 Task: Set the Fax to "011-44-20-12345678" under new customer in creating a New Invoice.
Action: Mouse moved to (190, 25)
Screenshot: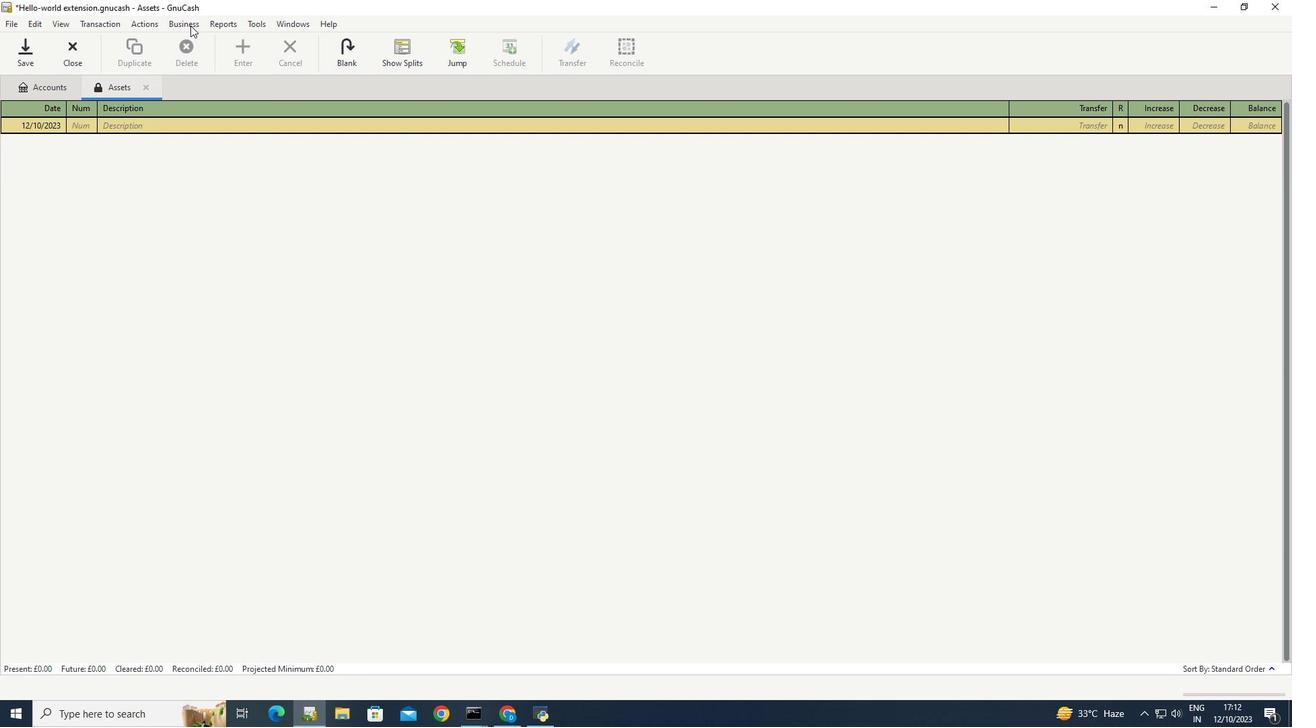 
Action: Mouse pressed left at (190, 25)
Screenshot: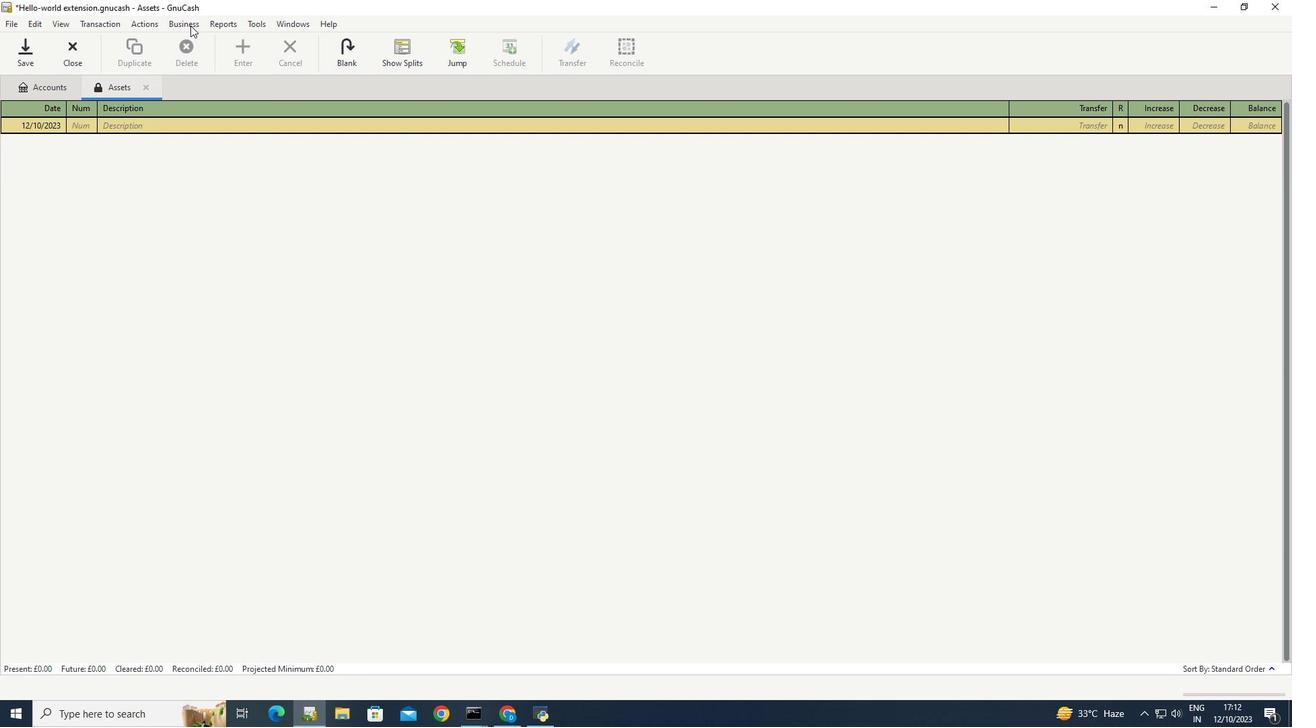 
Action: Mouse moved to (348, 90)
Screenshot: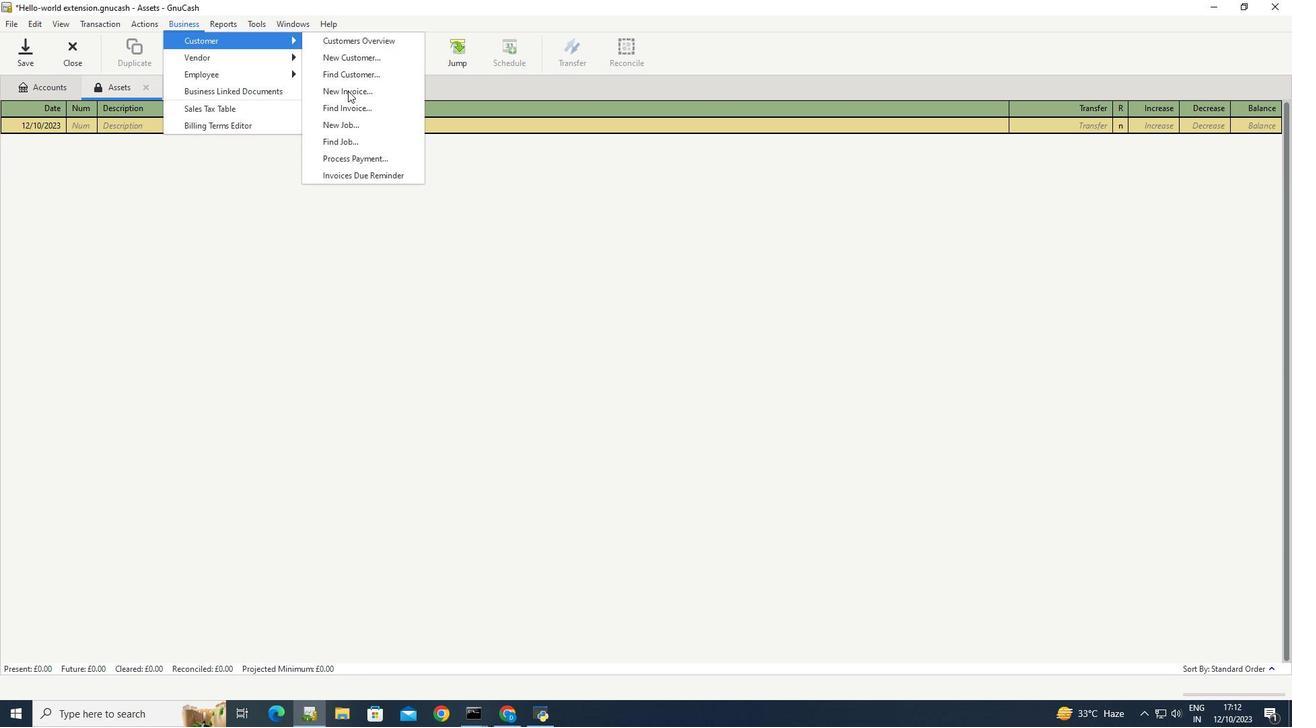 
Action: Mouse pressed left at (348, 90)
Screenshot: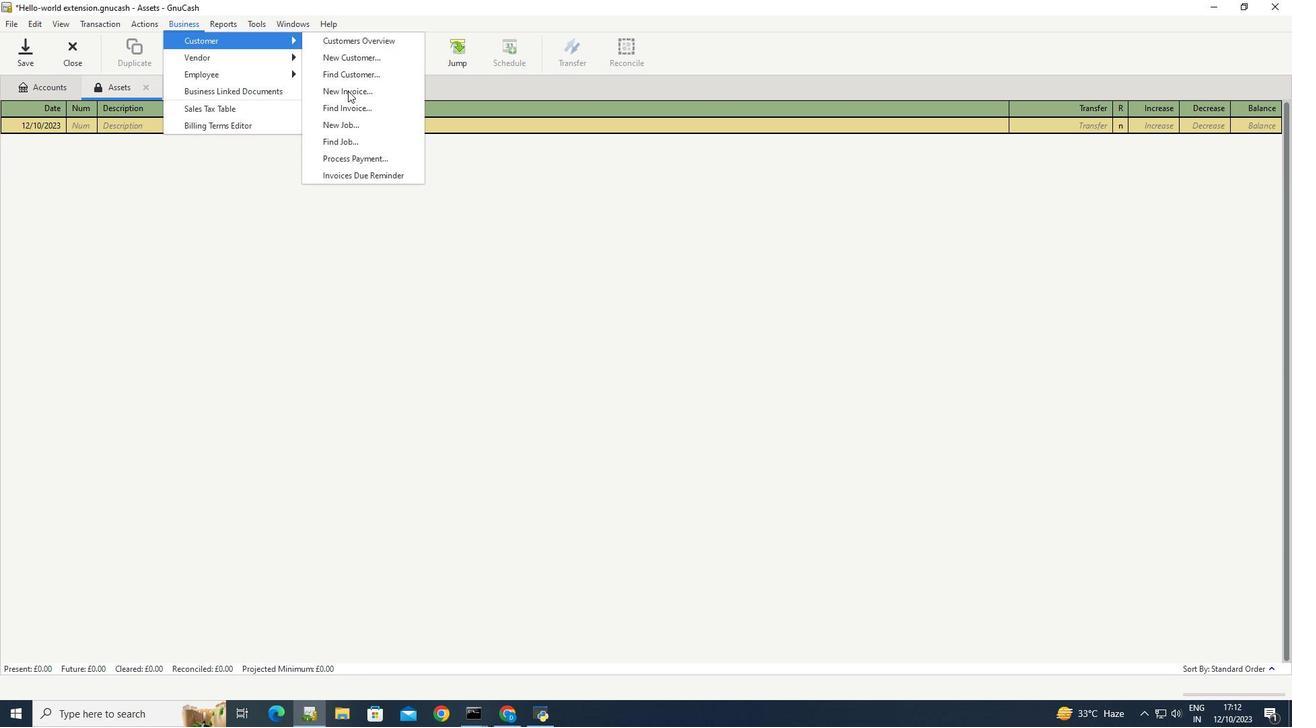 
Action: Mouse moved to (724, 357)
Screenshot: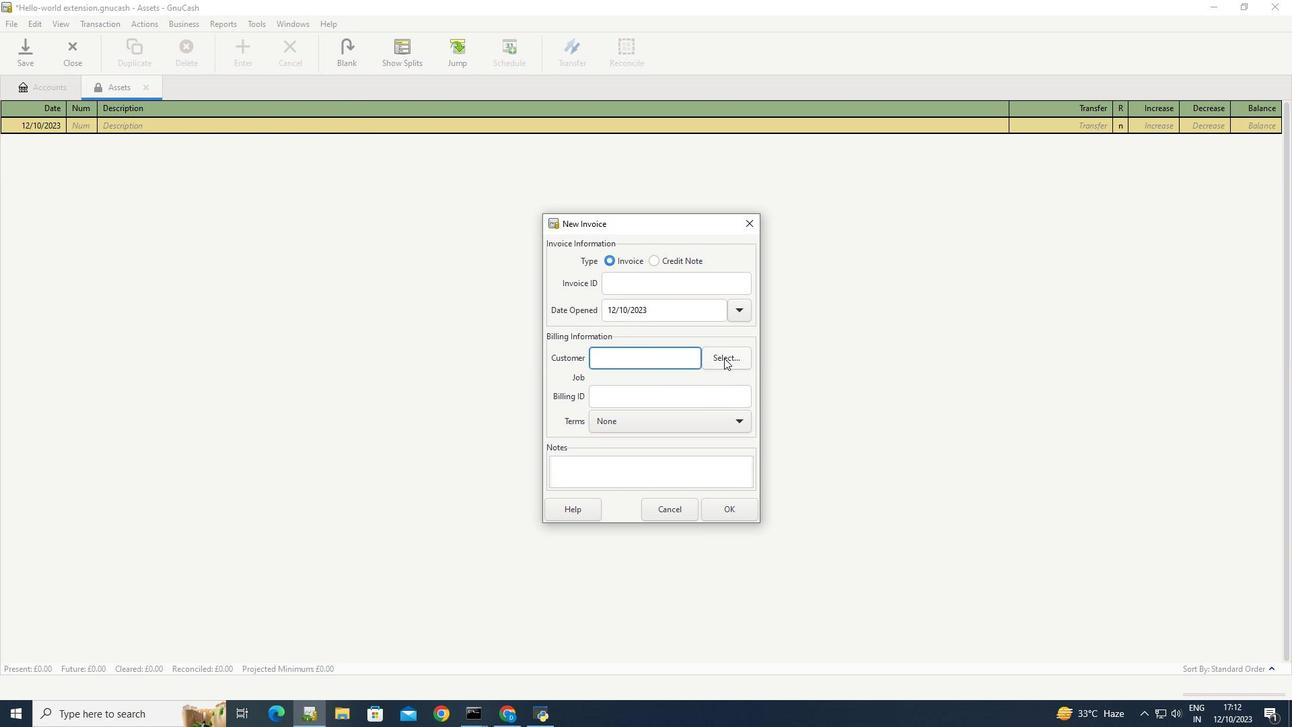
Action: Mouse pressed left at (724, 357)
Screenshot: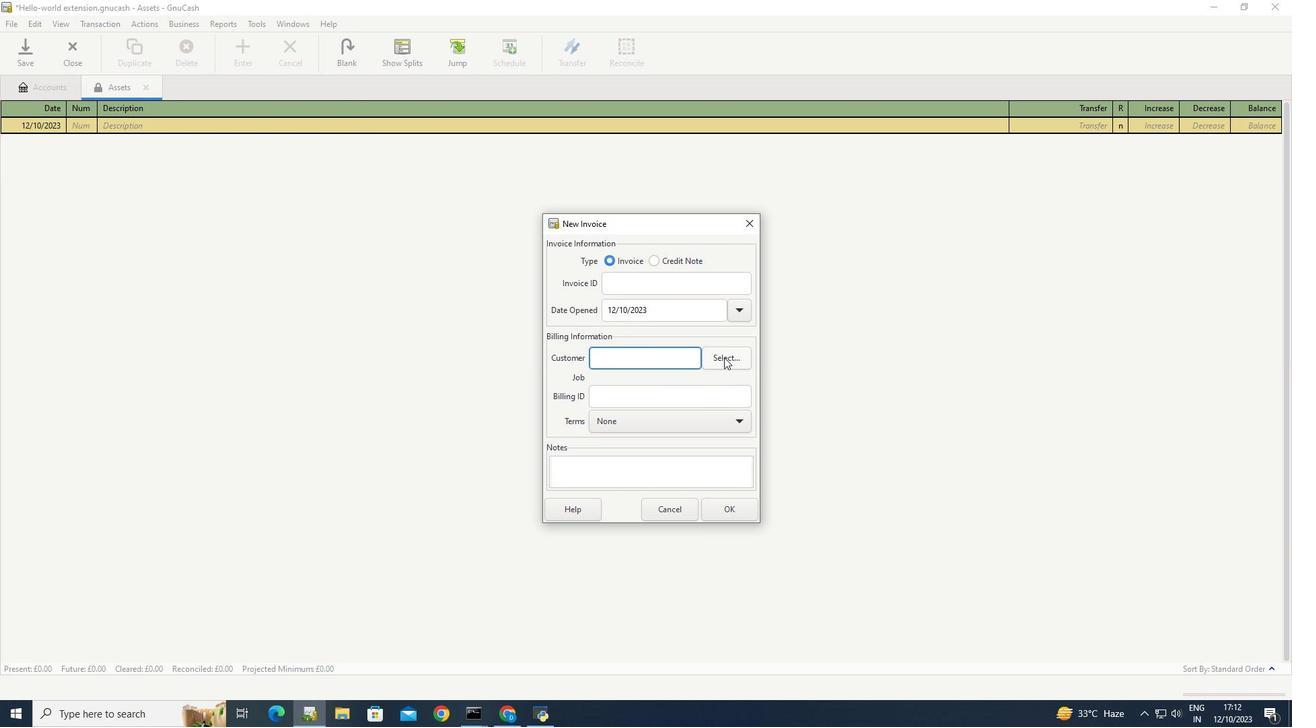 
Action: Mouse moved to (655, 458)
Screenshot: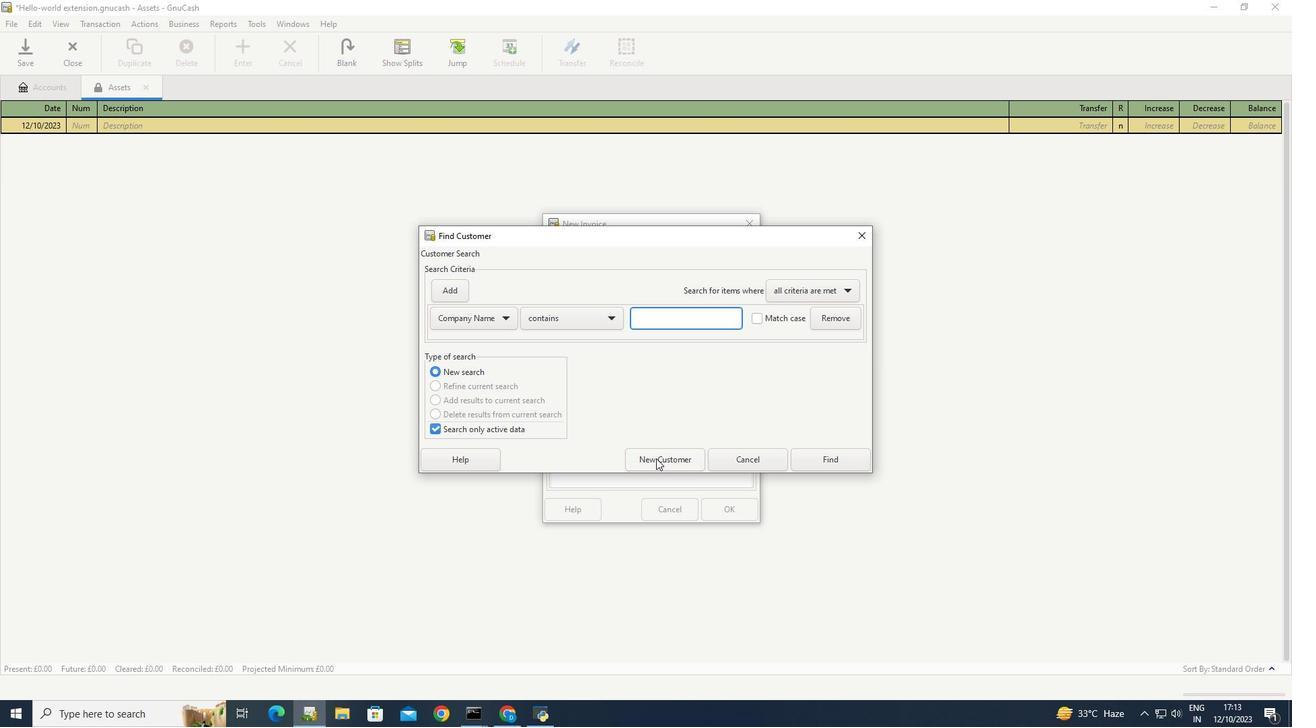 
Action: Mouse pressed left at (655, 458)
Screenshot: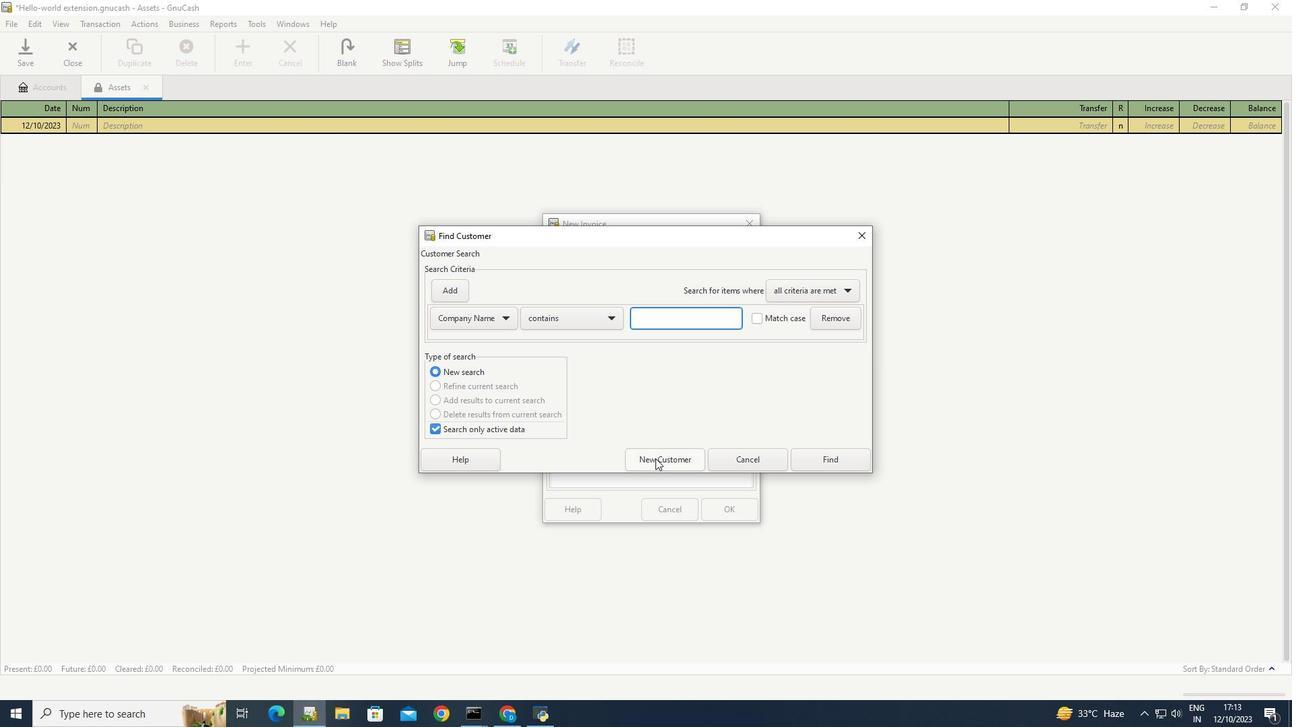 
Action: Mouse moved to (700, 189)
Screenshot: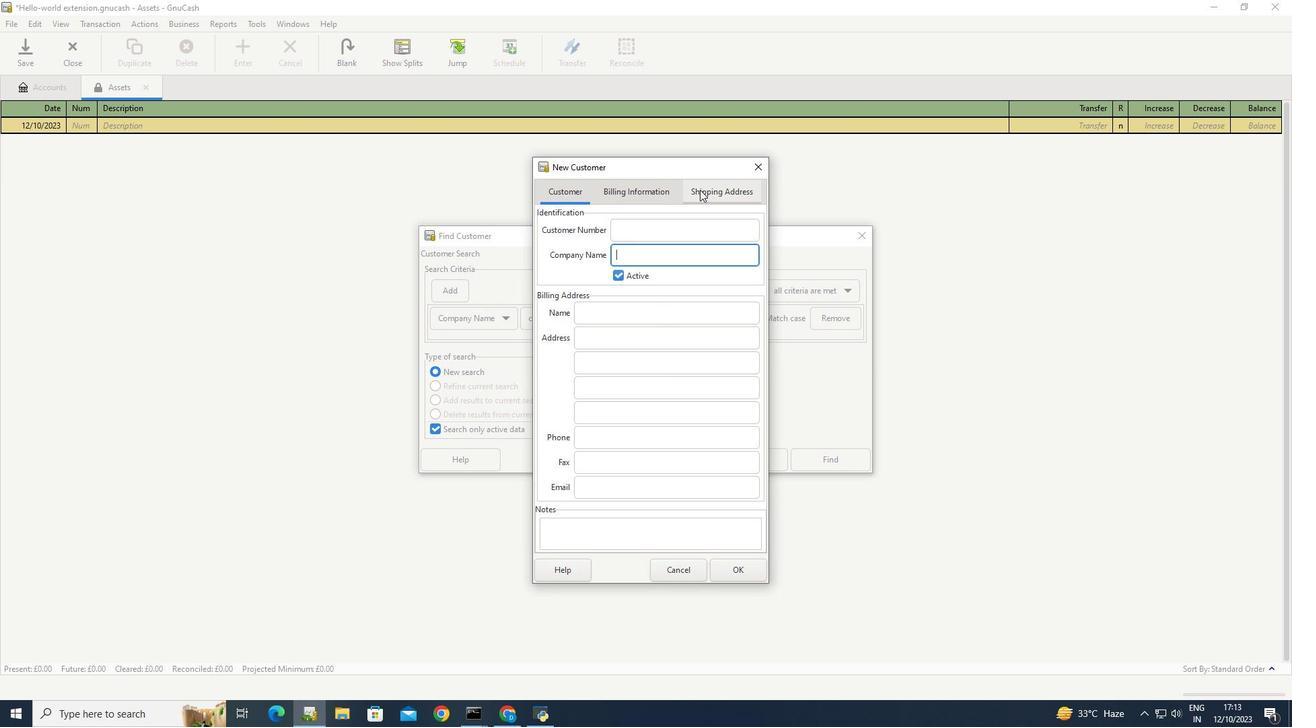 
Action: Mouse pressed left at (700, 189)
Screenshot: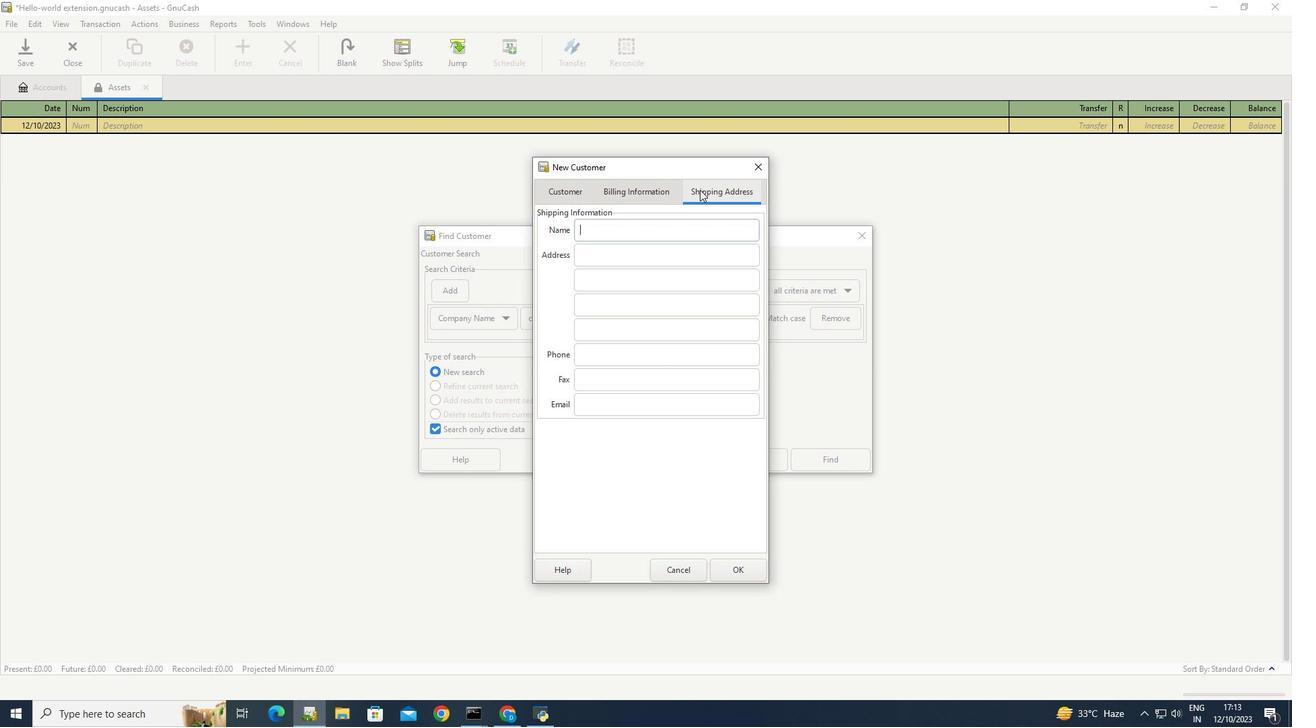 
Action: Mouse moved to (616, 389)
Screenshot: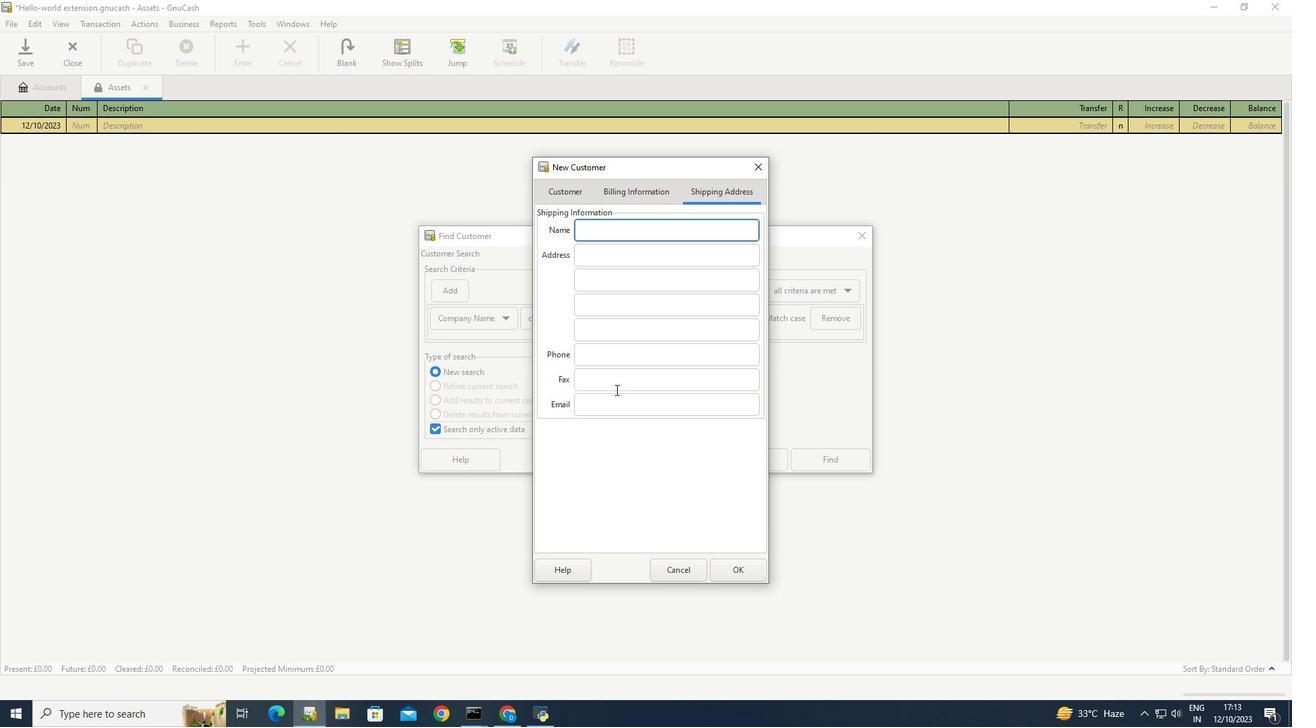 
Action: Mouse pressed left at (616, 389)
Screenshot: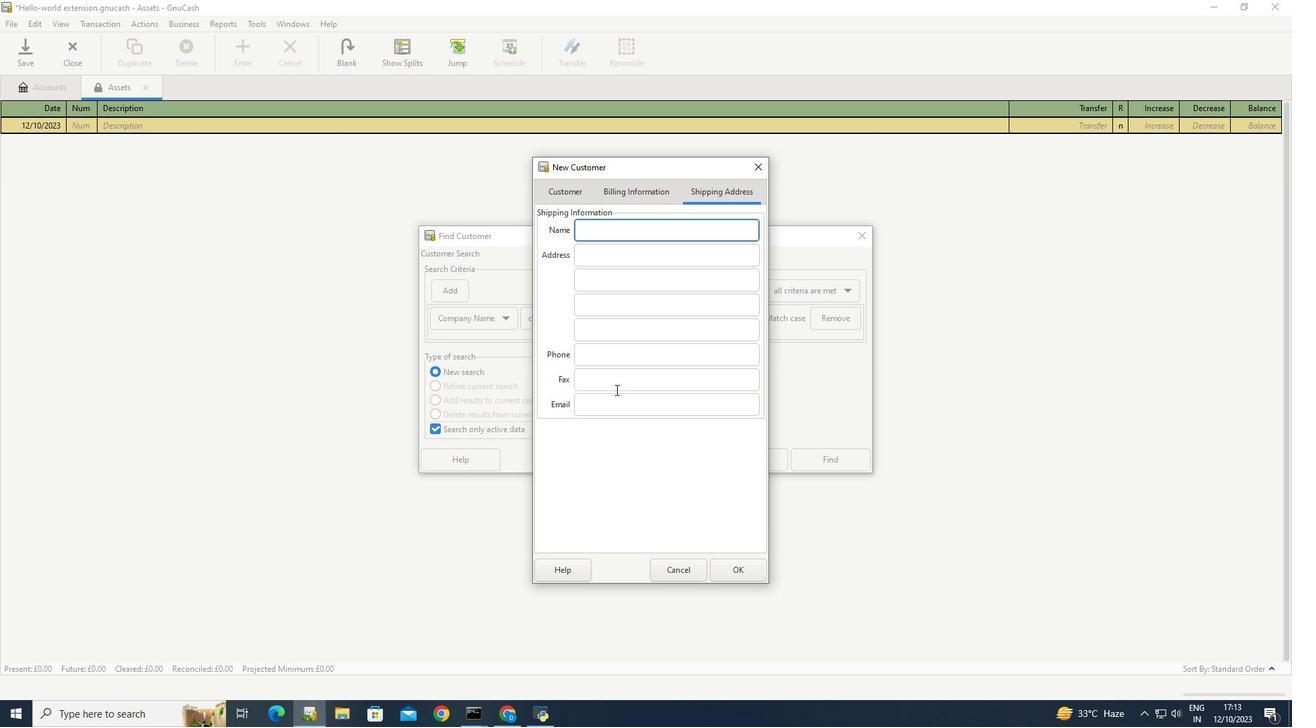 
Action: Mouse moved to (625, 380)
Screenshot: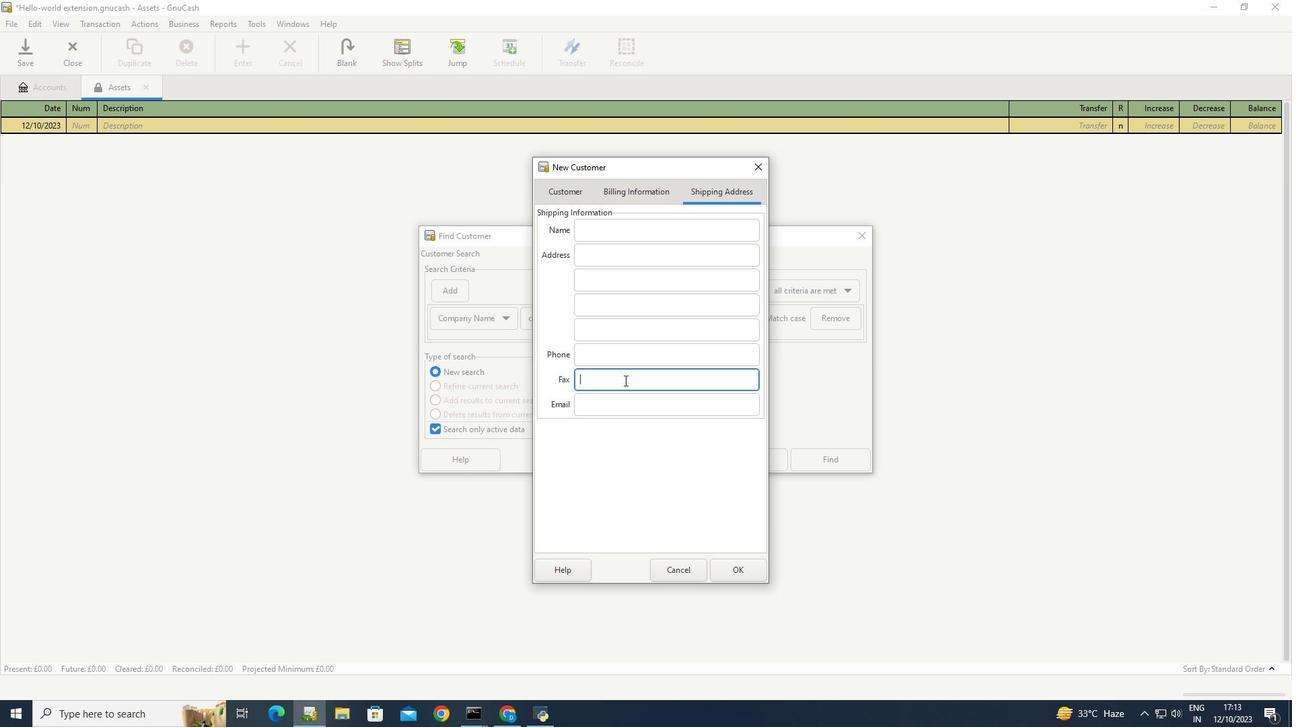 
Action: Key pressed 011-44-20-12345678
Screenshot: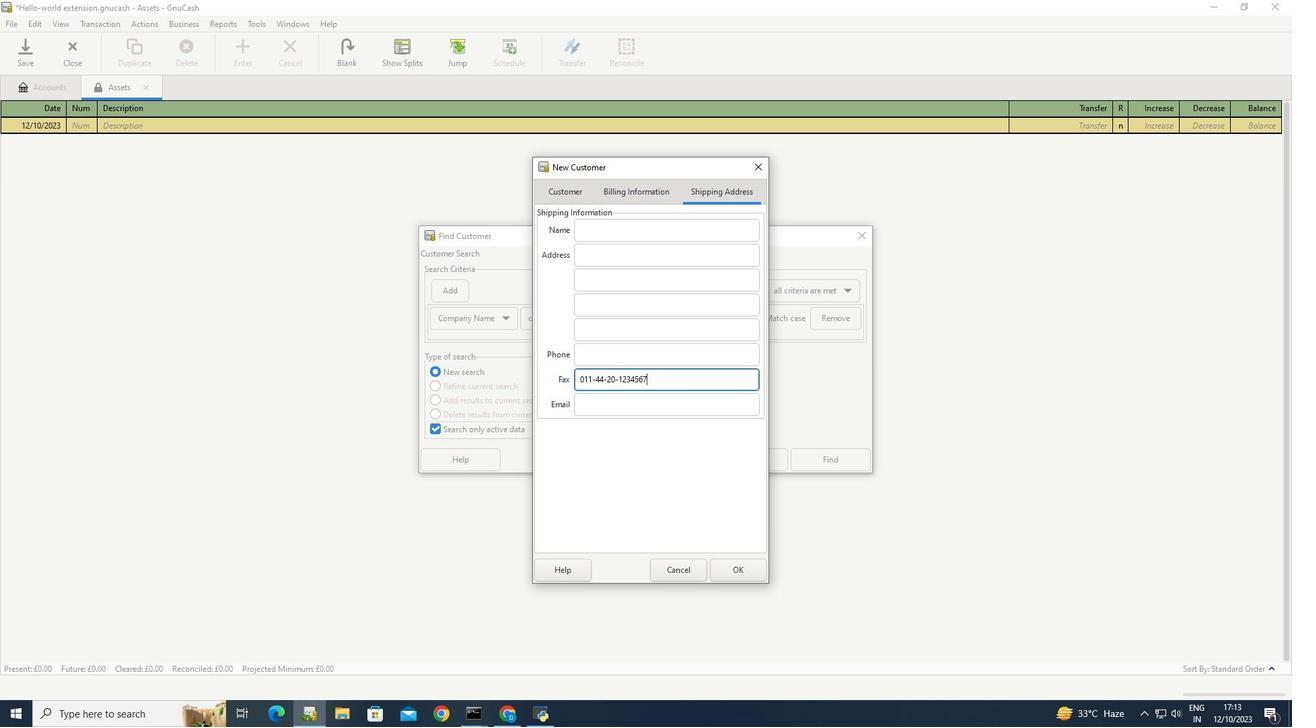
Action: Mouse moved to (646, 490)
Screenshot: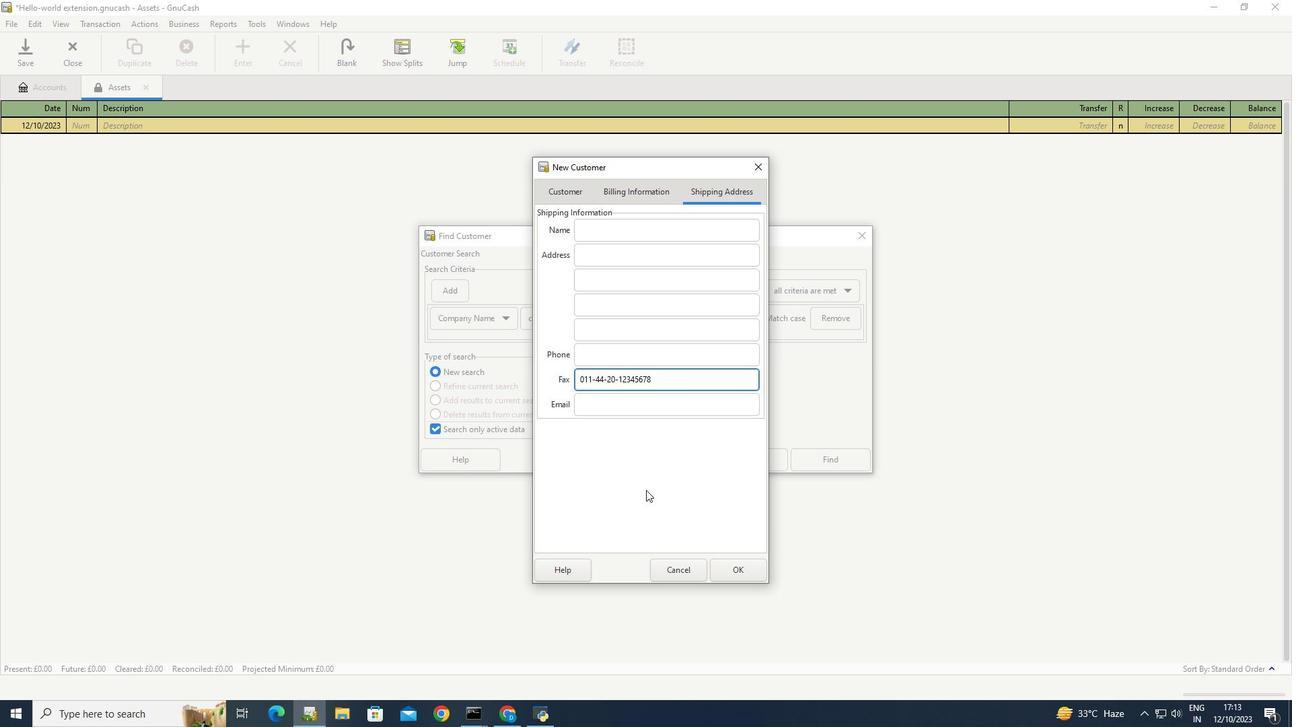
Action: Mouse pressed left at (646, 490)
Screenshot: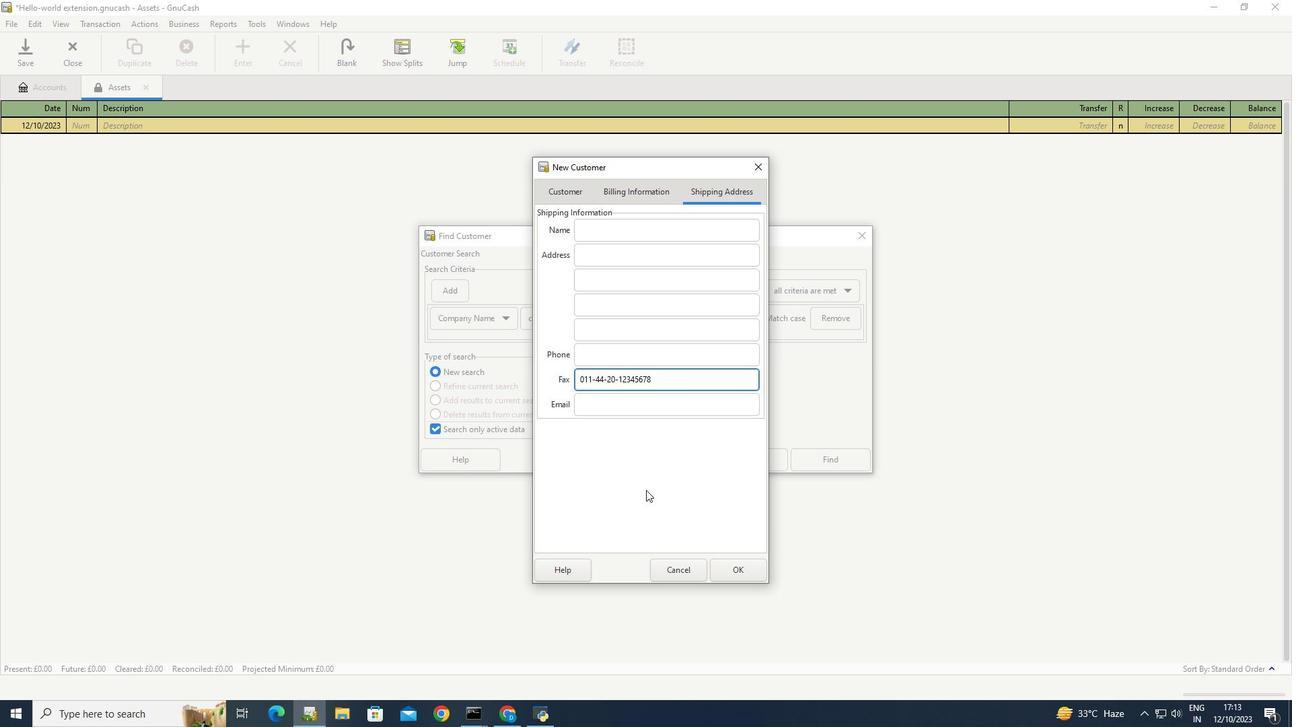 
